 Task: Select Distance Unit as the Miles option.
Action: Mouse moved to (1042, 13)
Screenshot: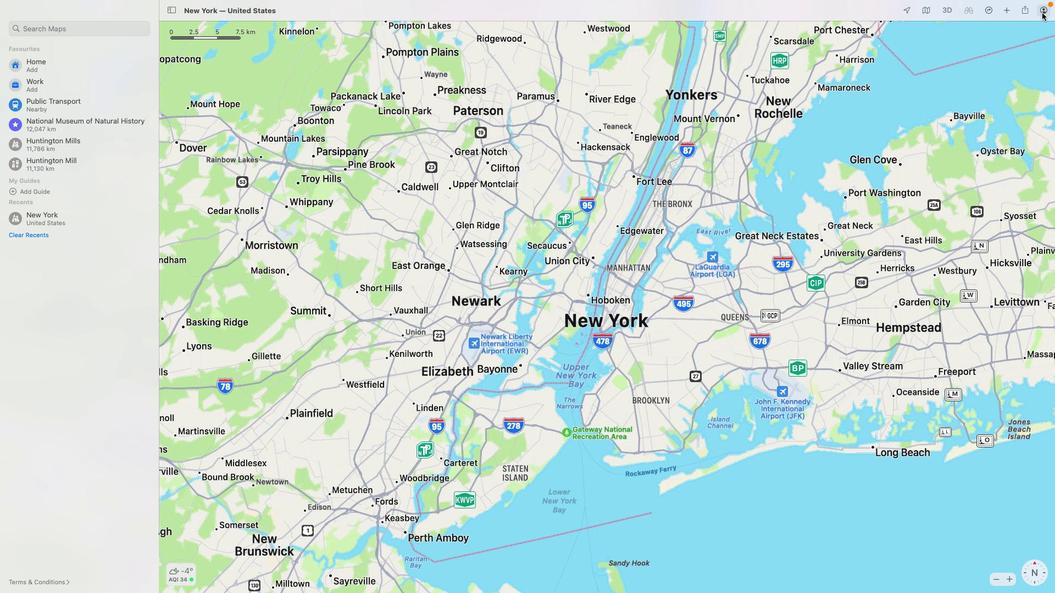 
Action: Mouse pressed left at (1042, 13)
Screenshot: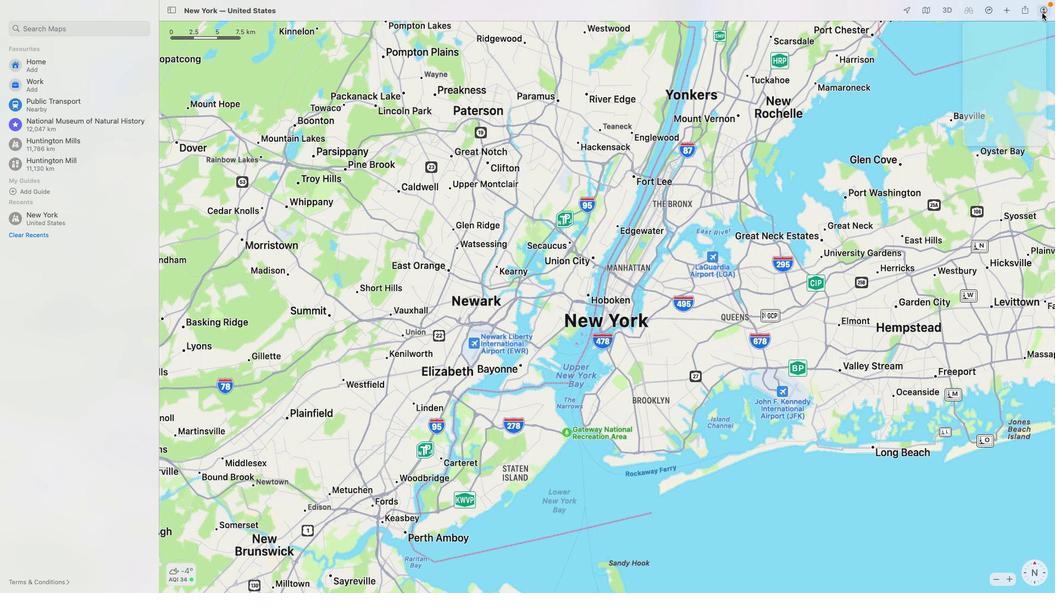 
Action: Mouse moved to (901, 109)
Screenshot: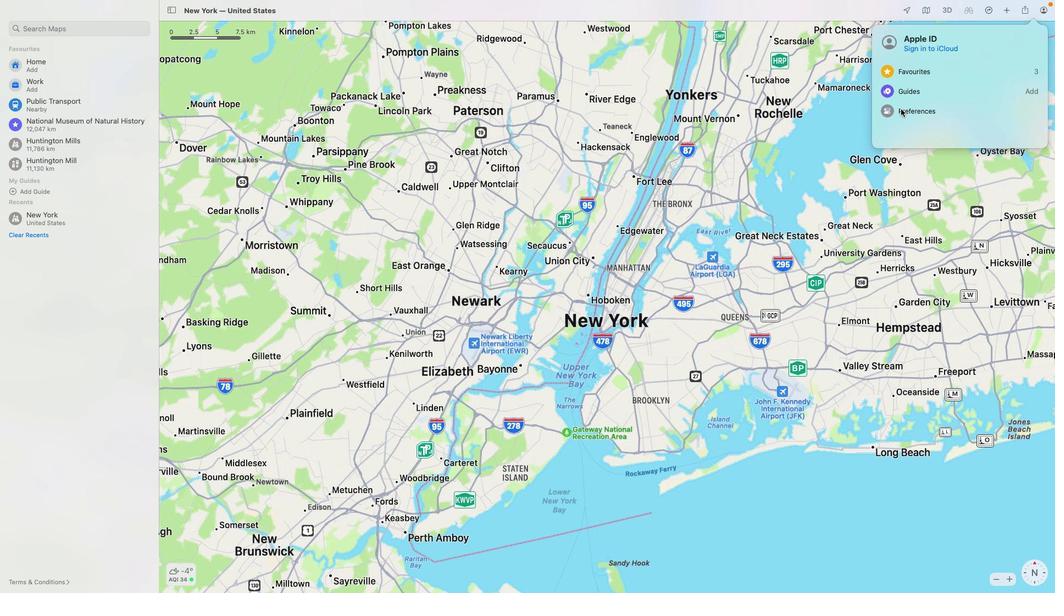
Action: Mouse pressed left at (901, 109)
Screenshot: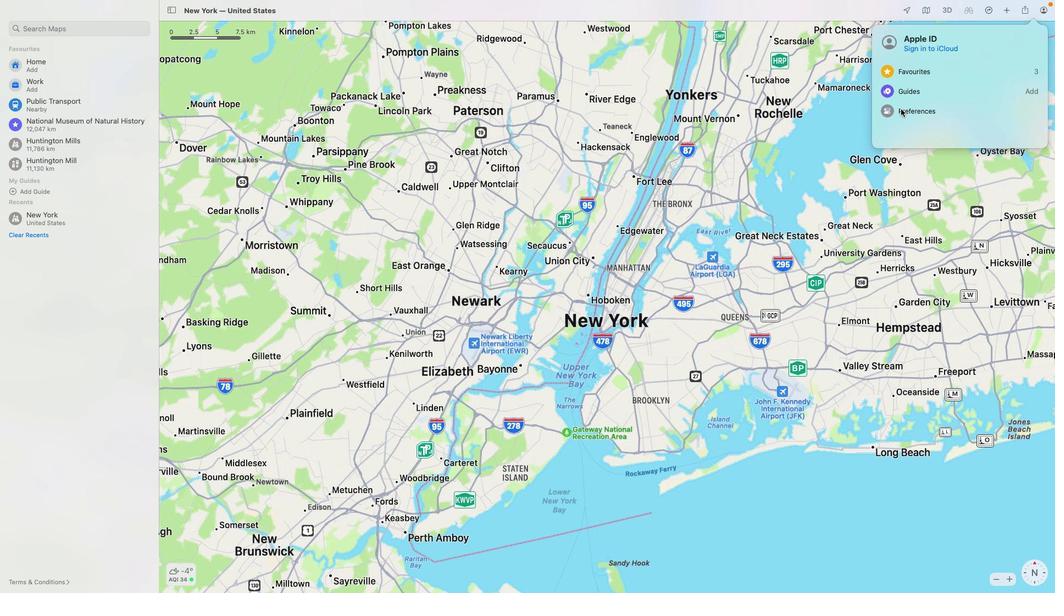 
Action: Mouse moved to (516, 106)
Screenshot: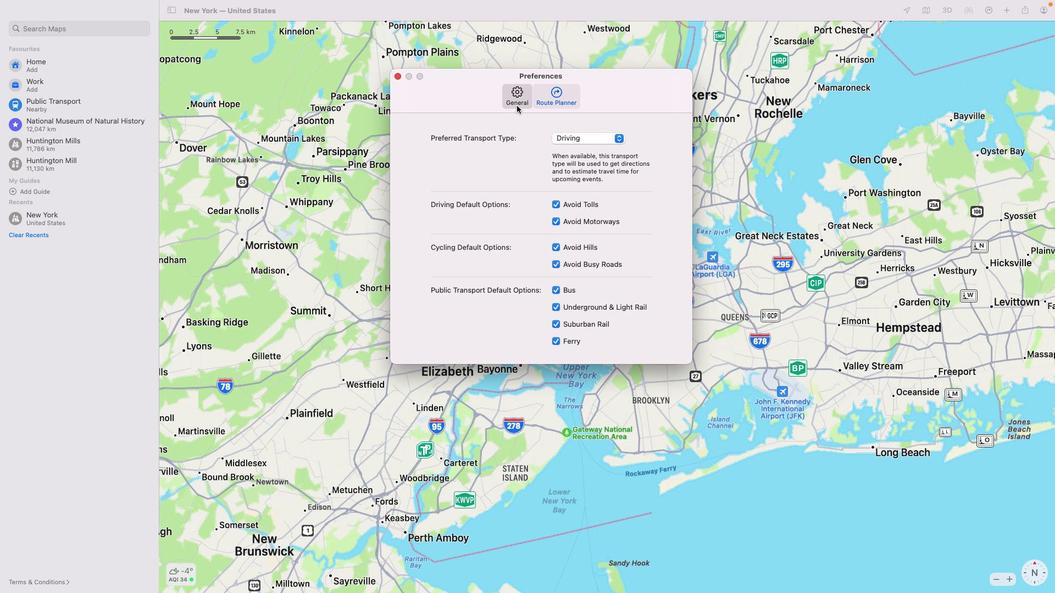 
Action: Mouse pressed left at (516, 106)
Screenshot: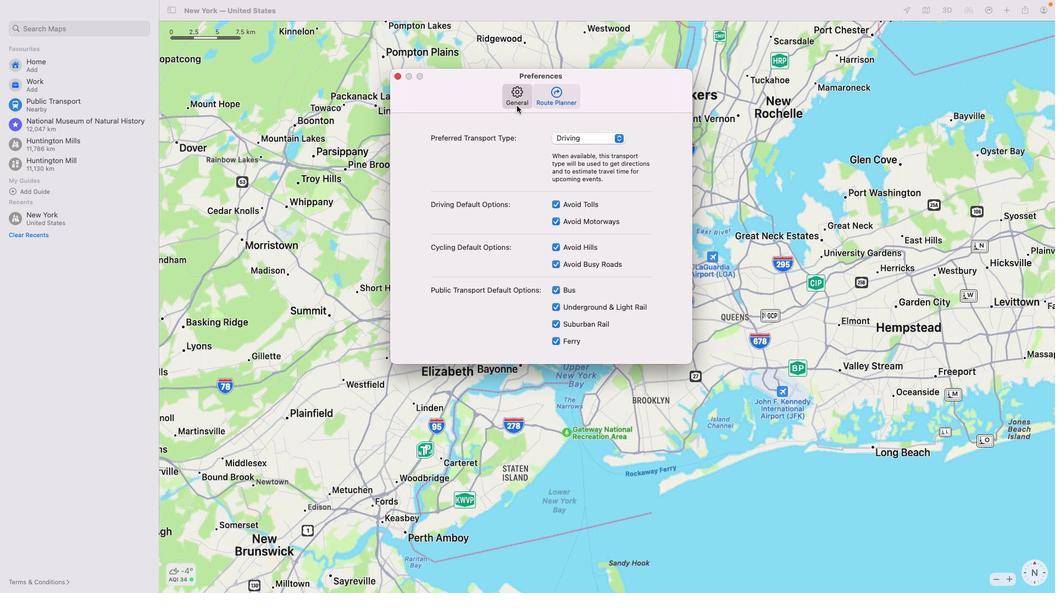
Action: Mouse moved to (576, 164)
Screenshot: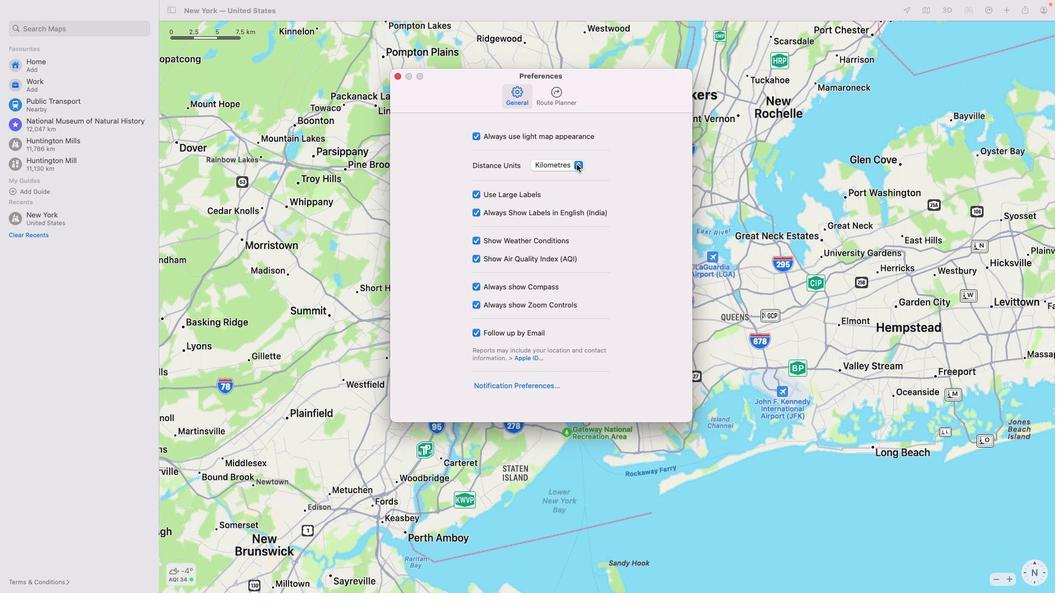 
Action: Mouse pressed left at (576, 164)
Screenshot: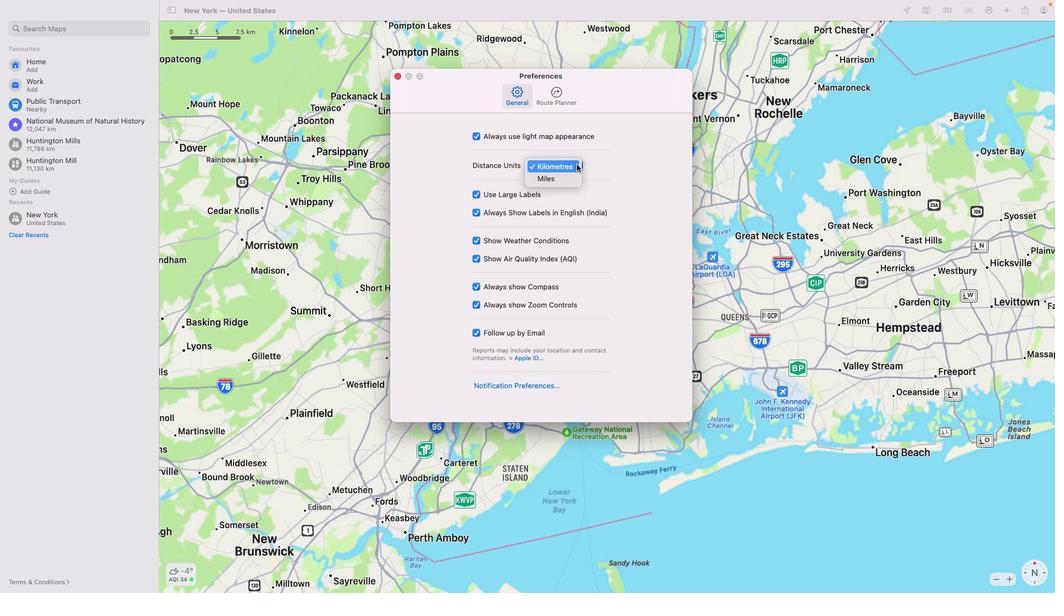 
Action: Mouse moved to (554, 180)
Screenshot: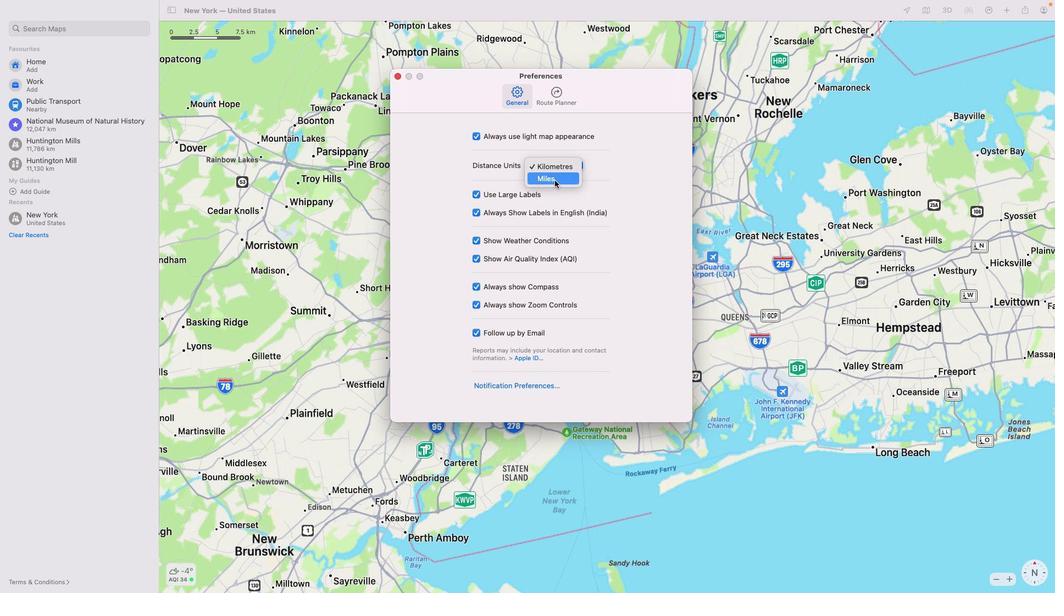 
Action: Mouse pressed left at (554, 180)
Screenshot: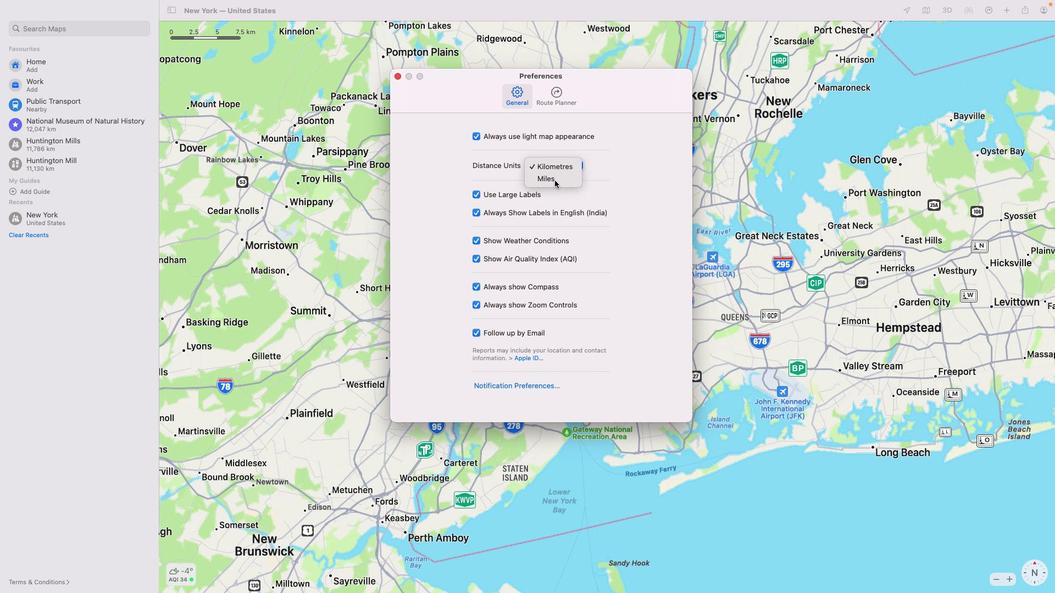 
Action: Mouse moved to (555, 180)
Screenshot: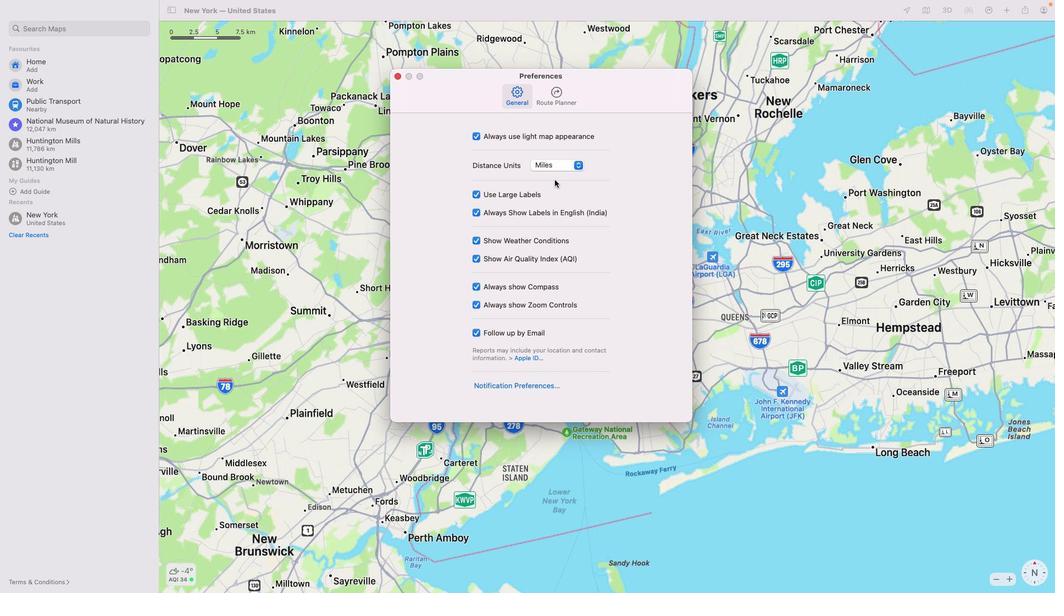 
